 Task: Move the item due date "to the same day next month".
Action: Mouse moved to (1334, 108)
Screenshot: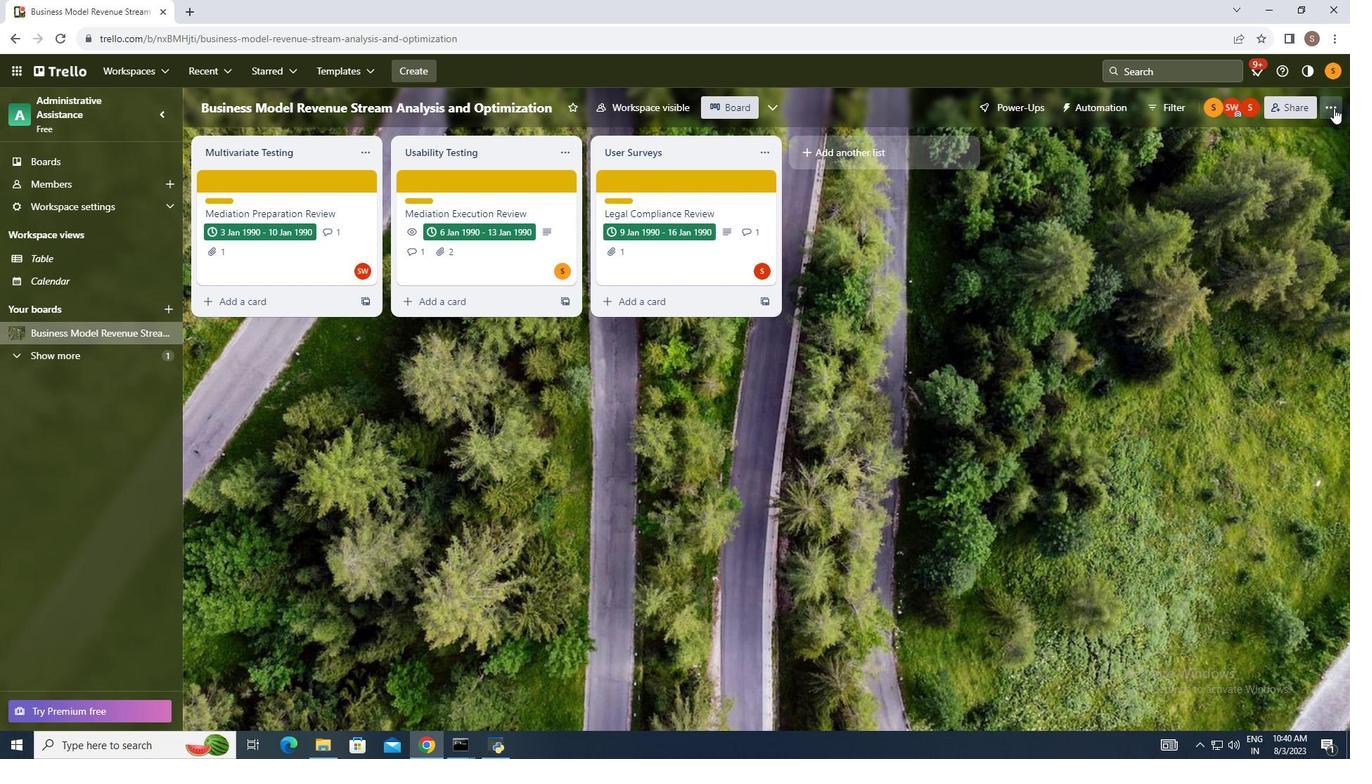 
Action: Mouse pressed left at (1334, 108)
Screenshot: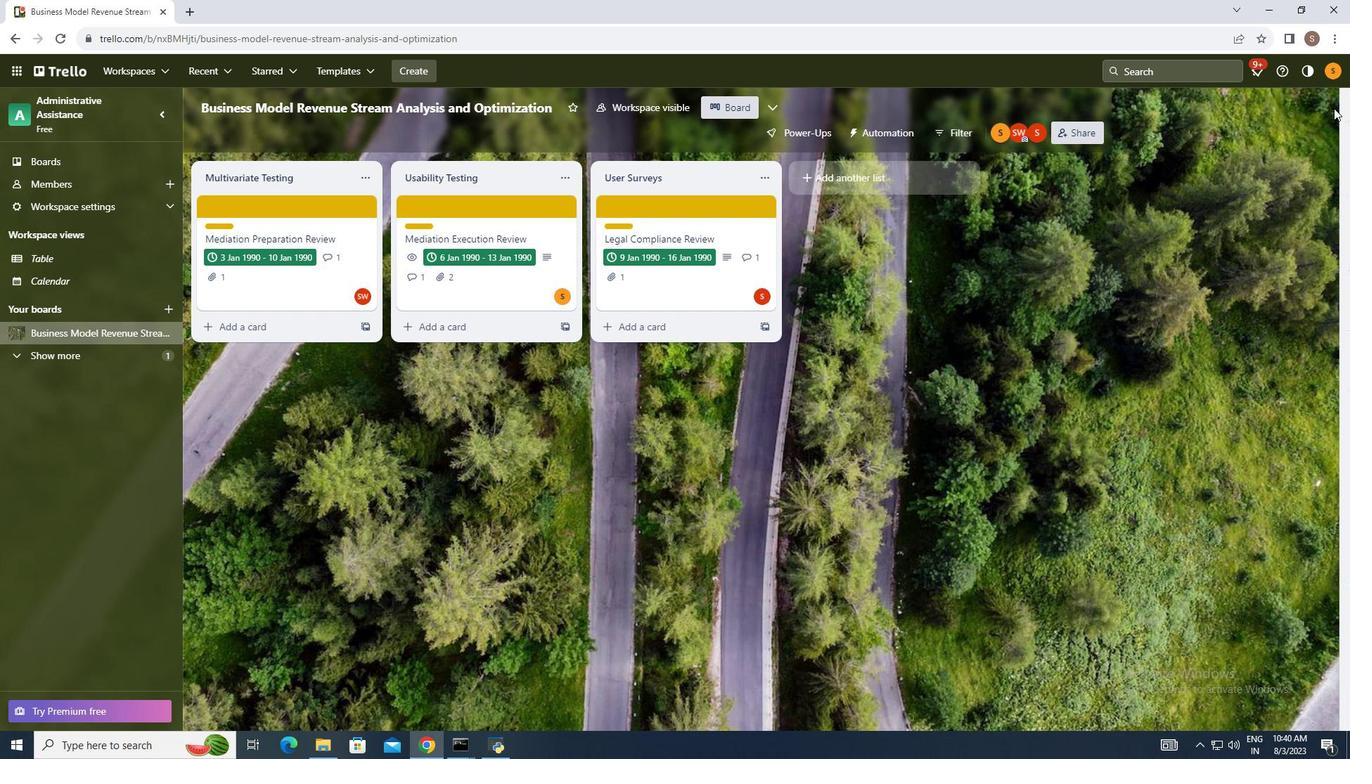 
Action: Mouse moved to (1241, 298)
Screenshot: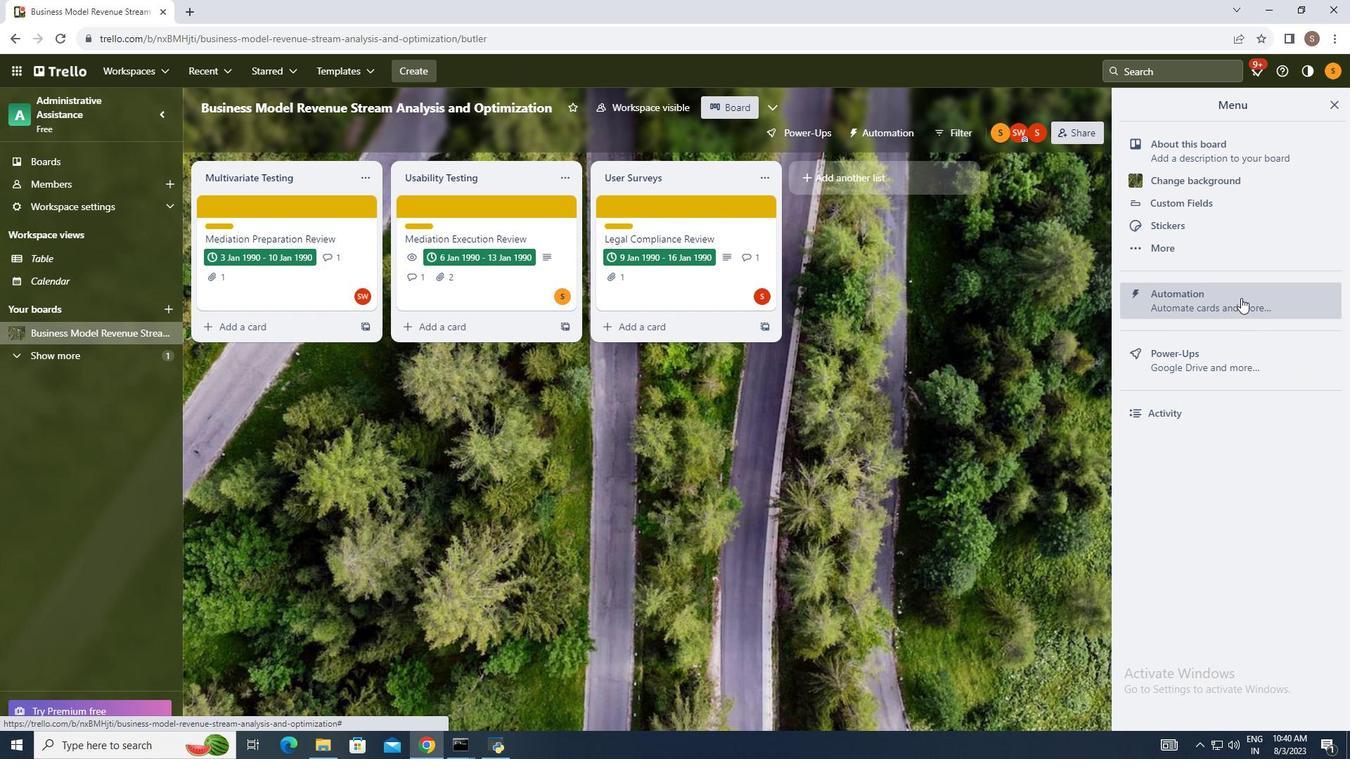 
Action: Mouse pressed left at (1241, 298)
Screenshot: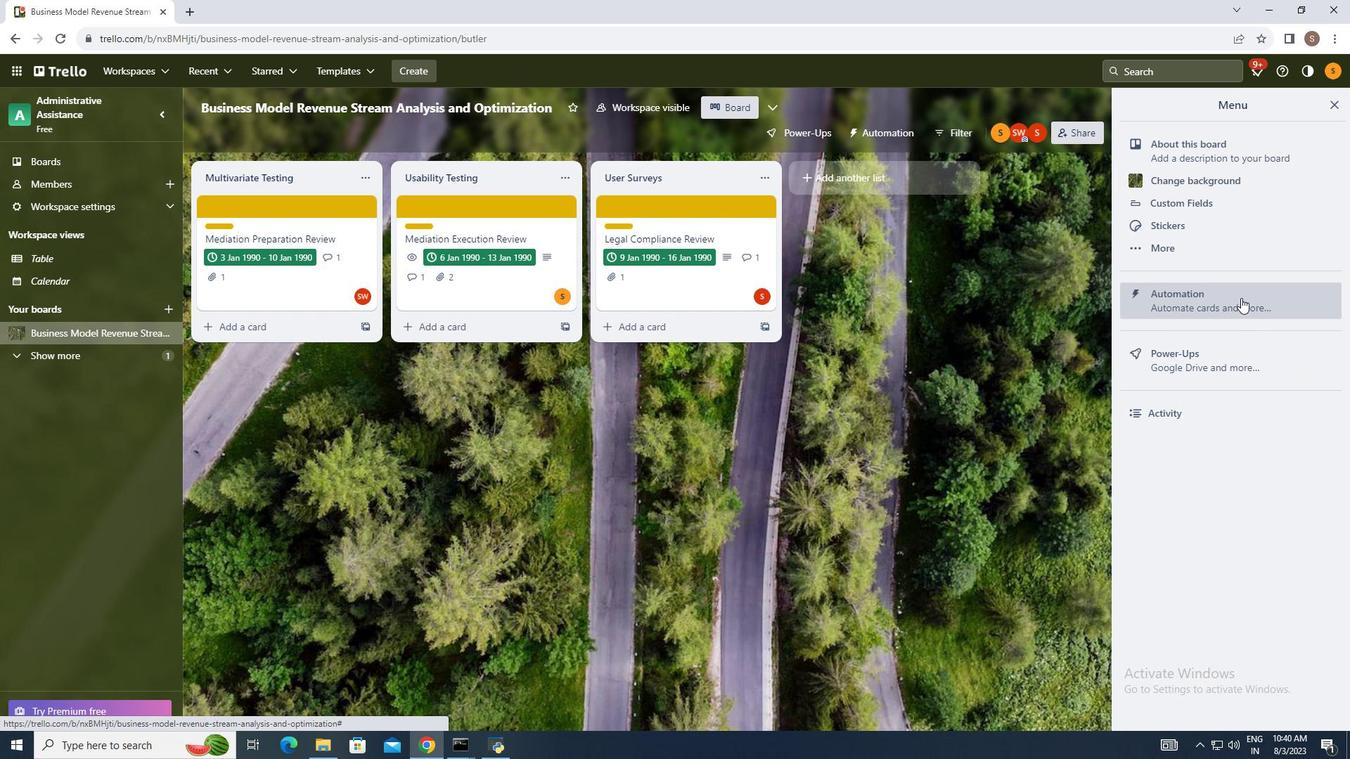 
Action: Mouse moved to (266, 379)
Screenshot: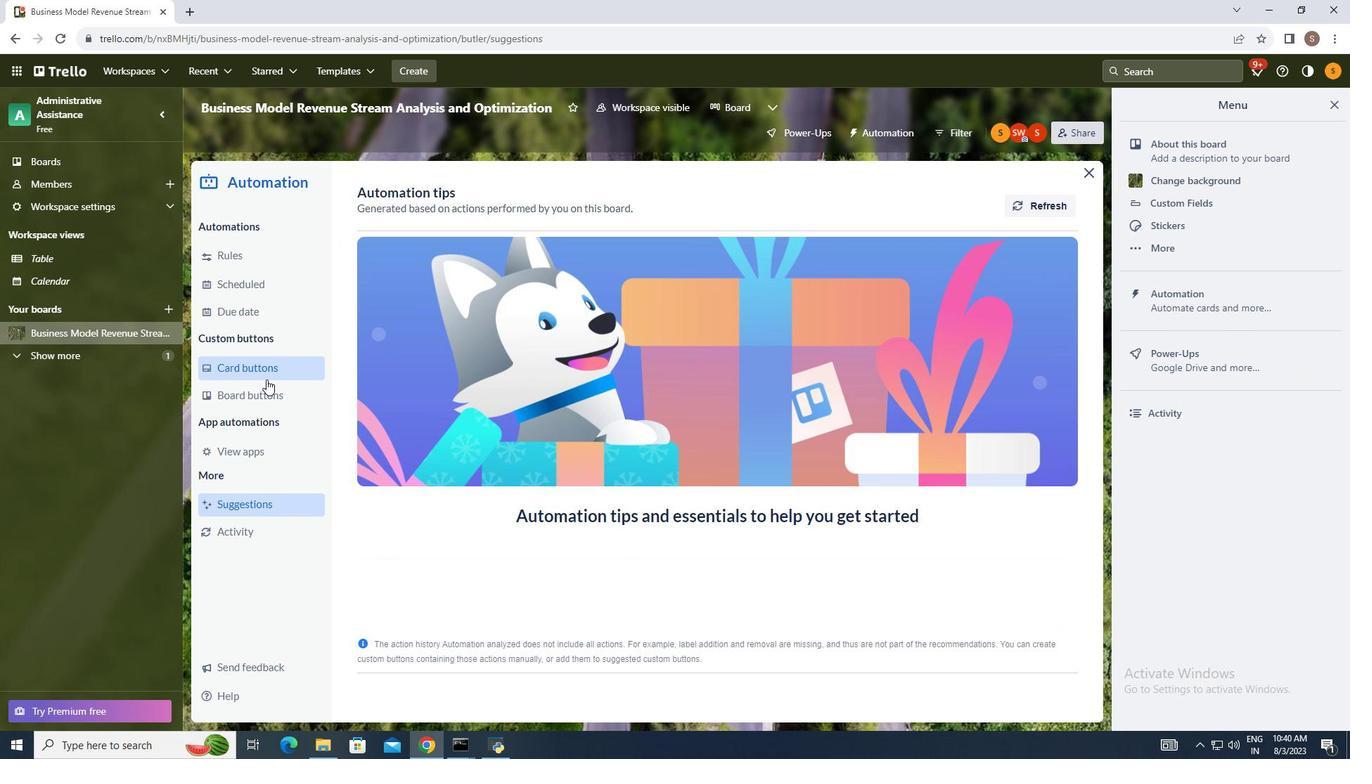 
Action: Mouse pressed left at (266, 379)
Screenshot: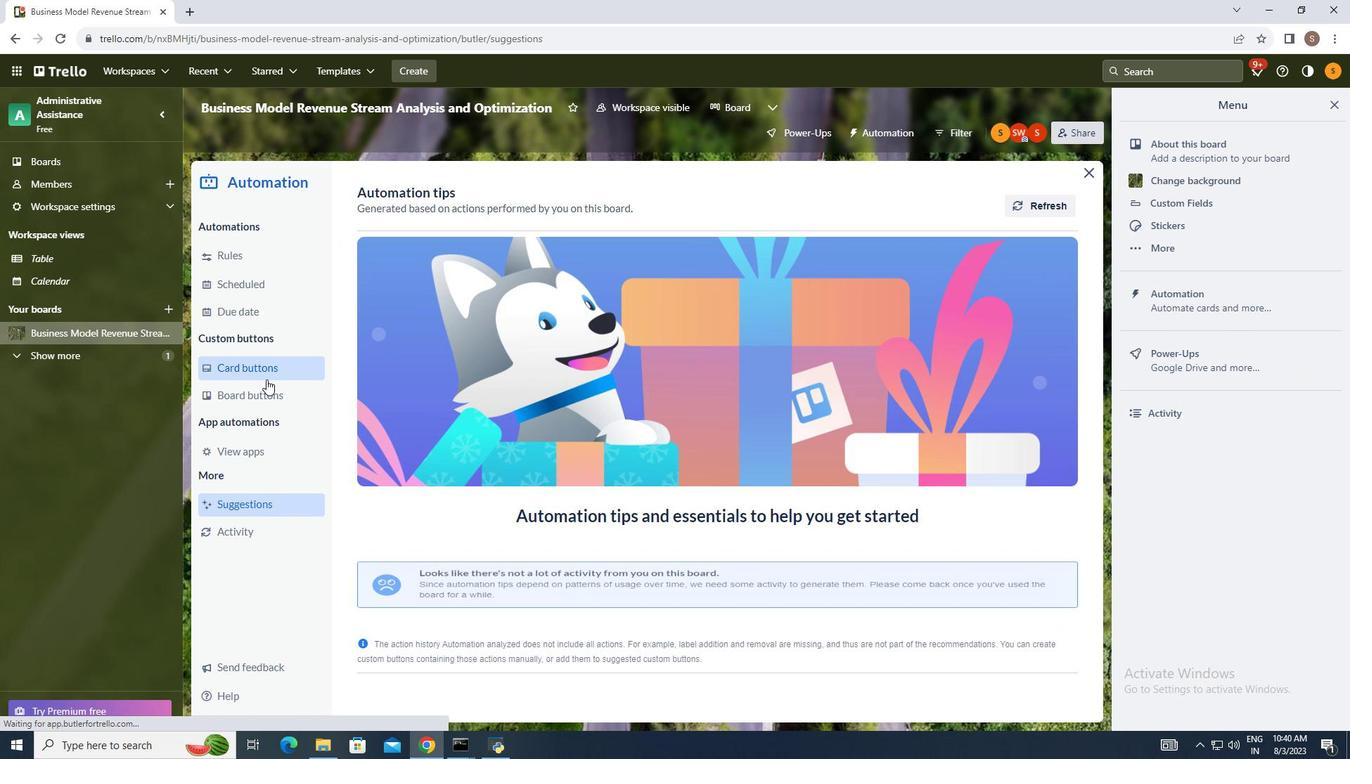 
Action: Mouse moved to (1014, 200)
Screenshot: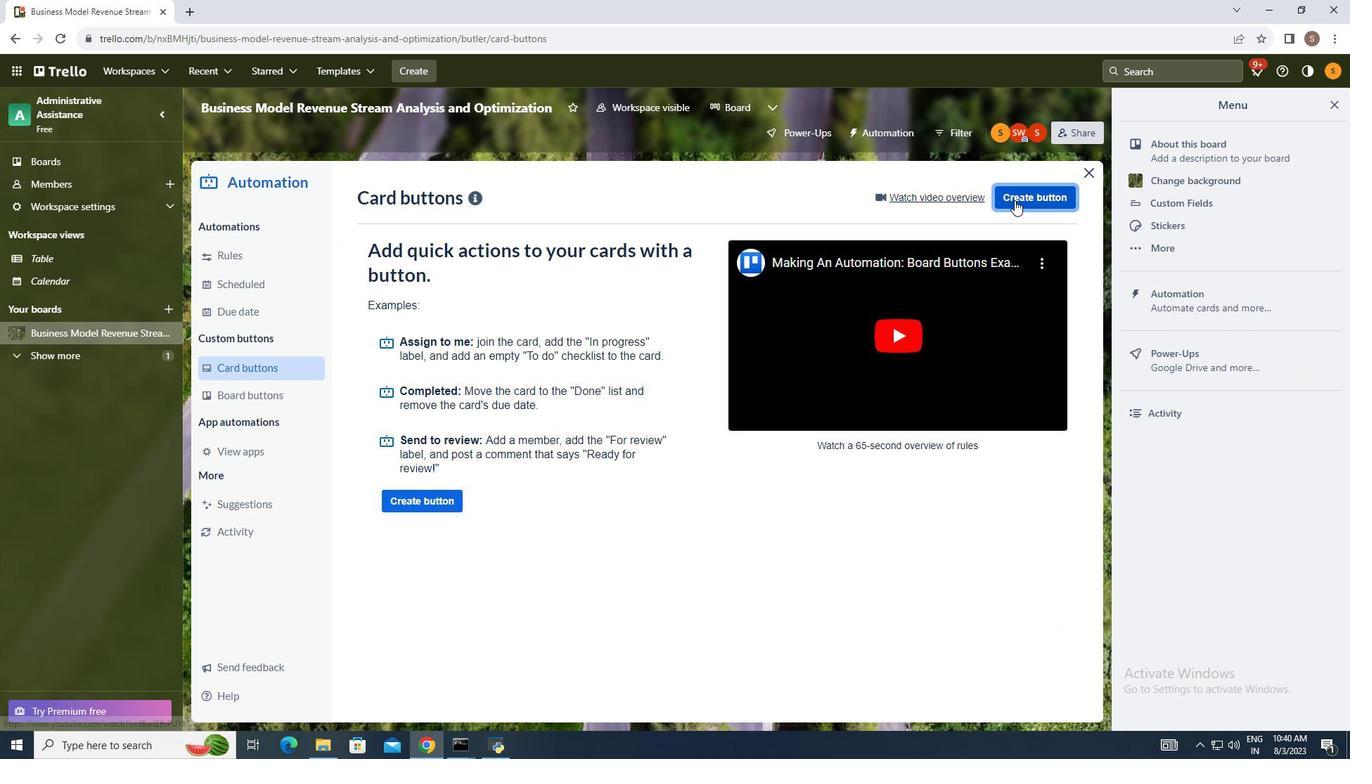 
Action: Mouse pressed left at (1014, 200)
Screenshot: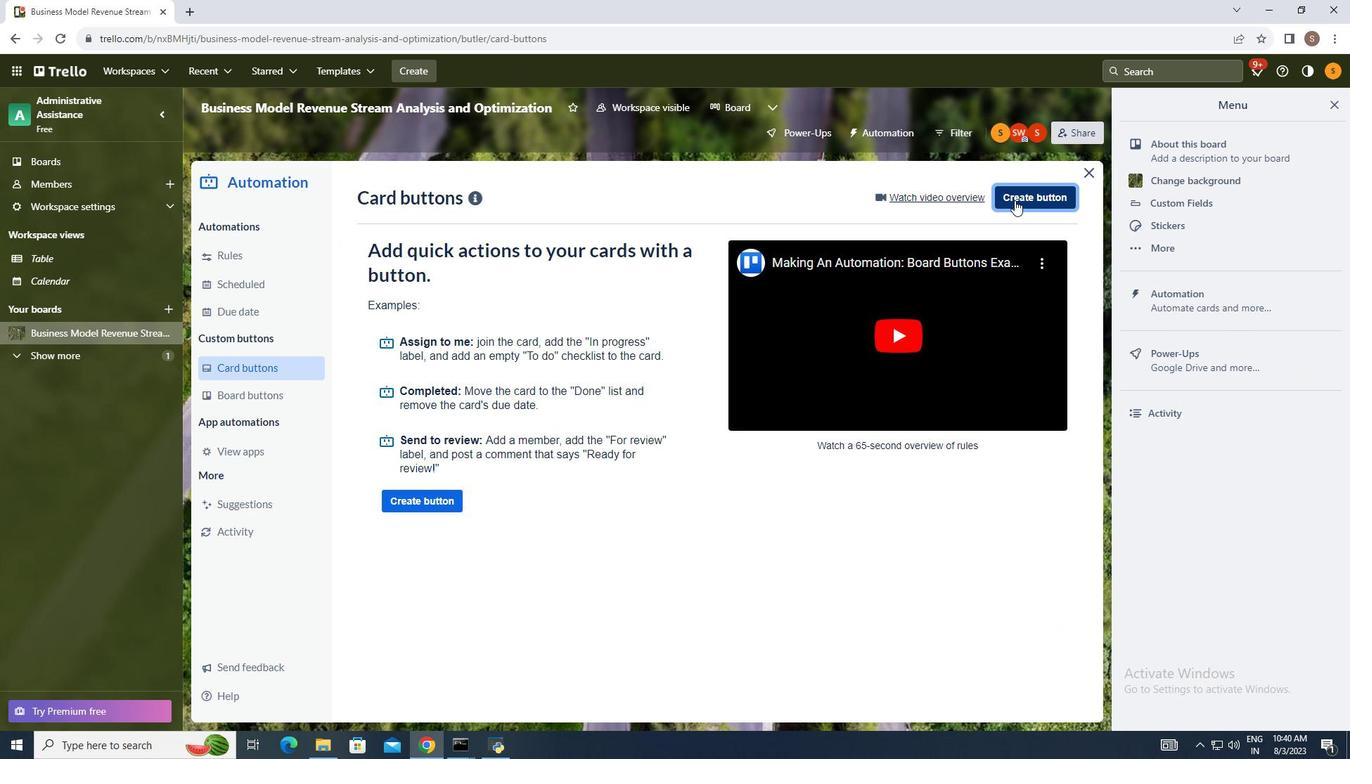 
Action: Mouse moved to (730, 384)
Screenshot: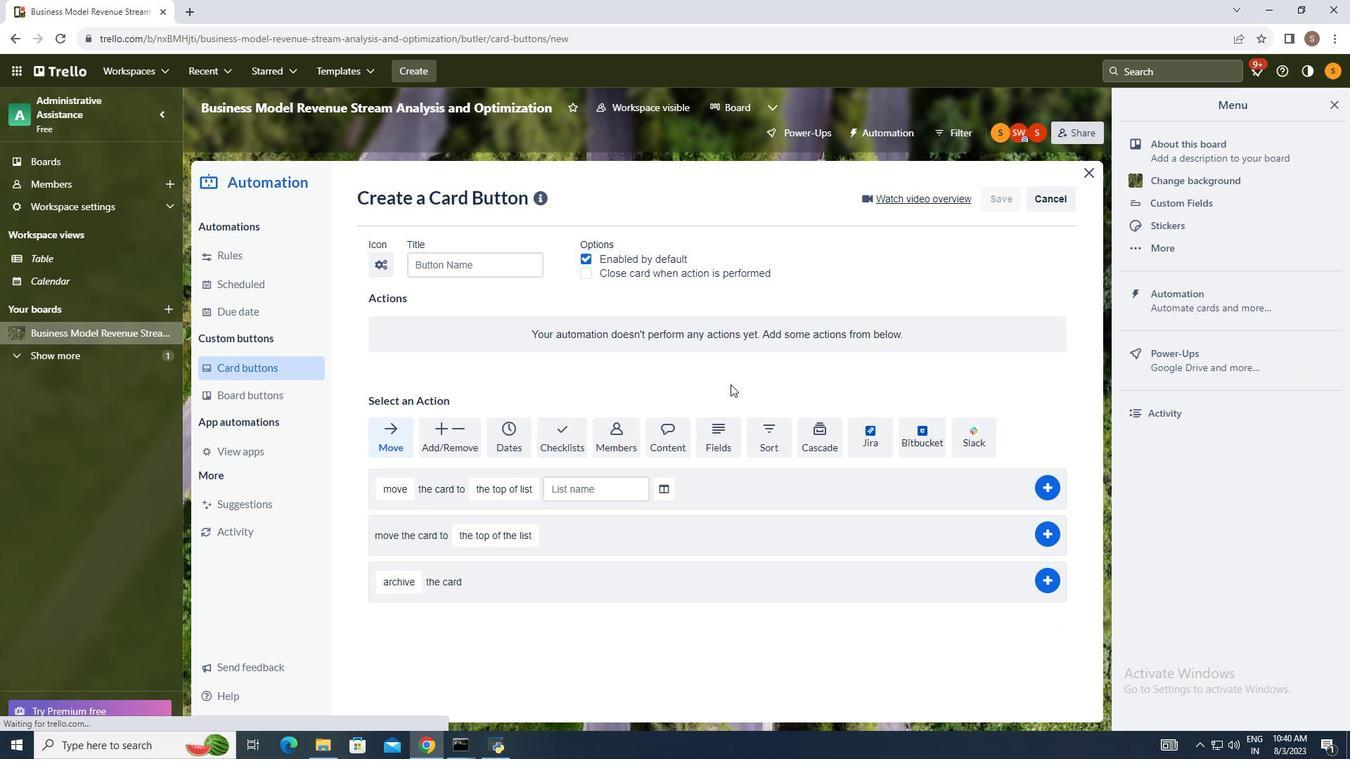 
Action: Mouse pressed left at (730, 384)
Screenshot: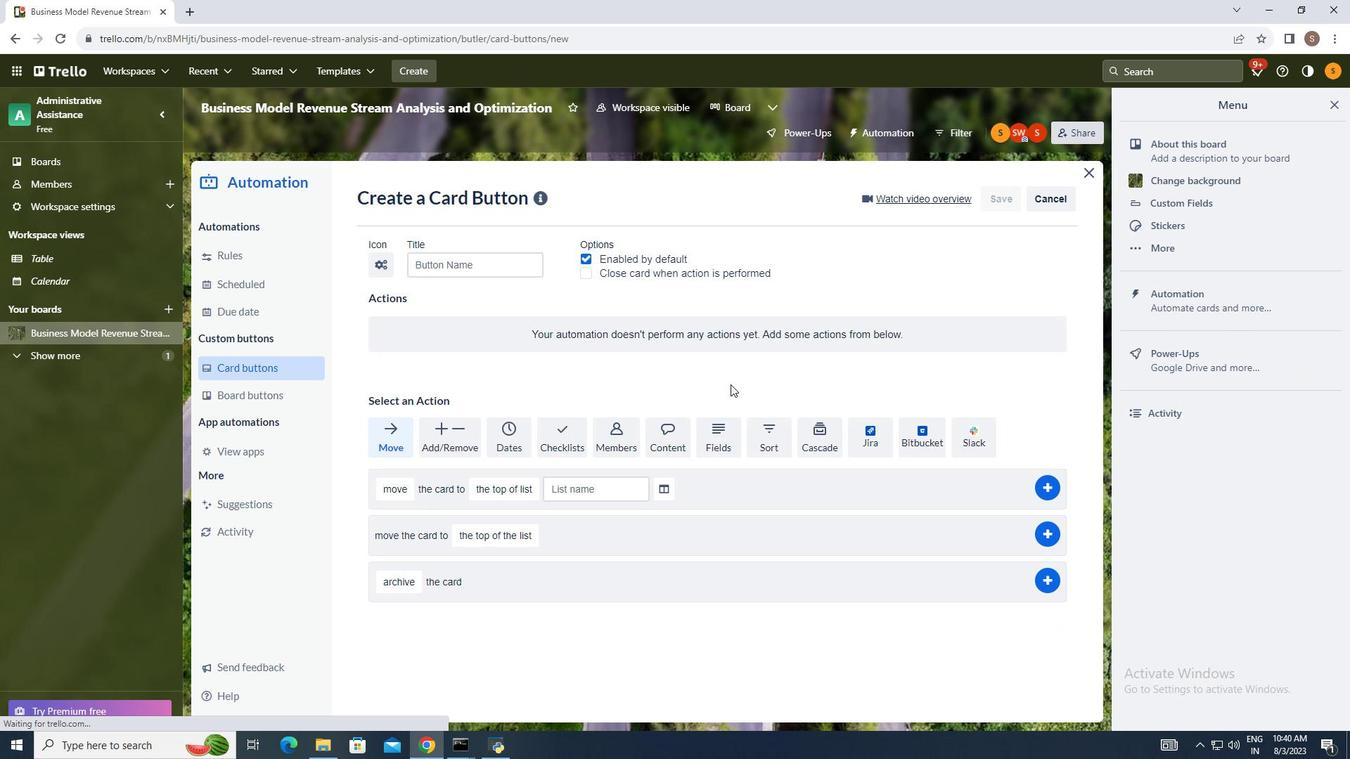 
Action: Mouse moved to (565, 431)
Screenshot: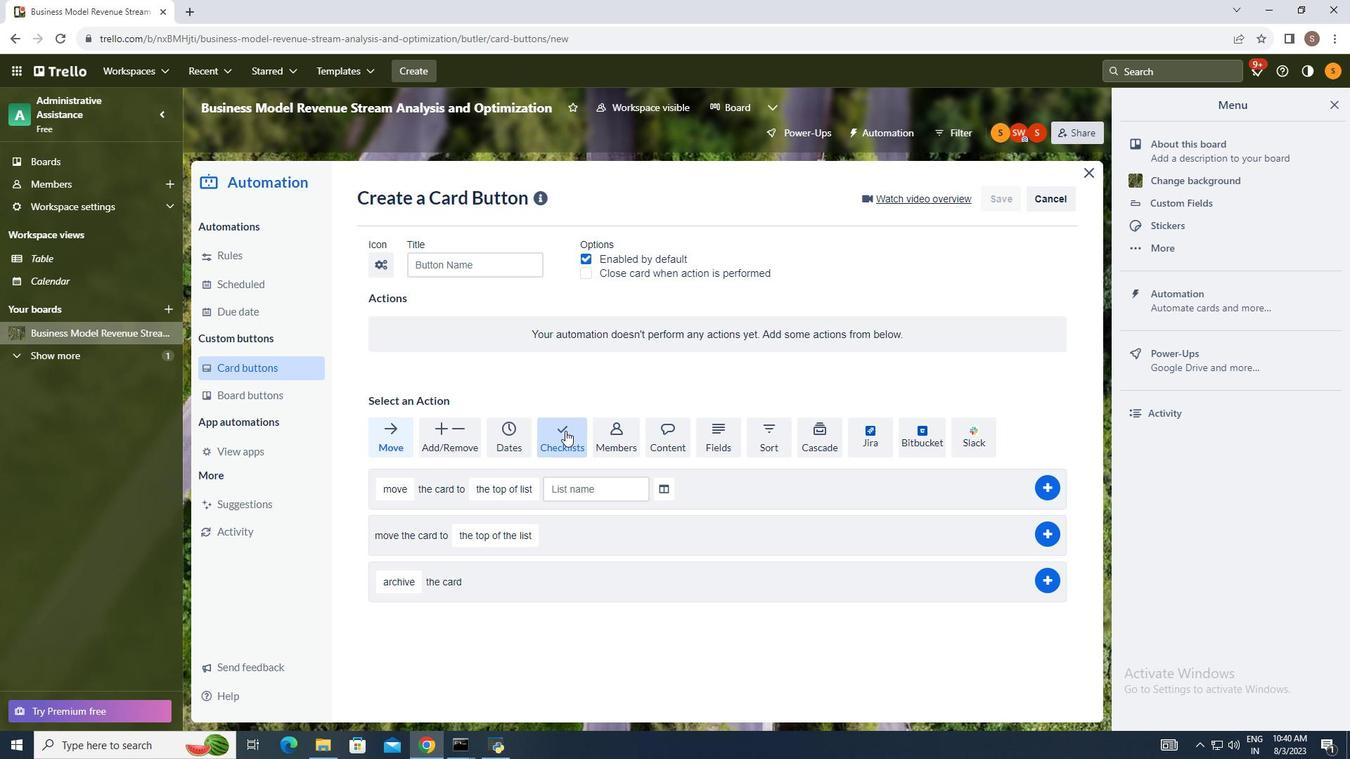 
Action: Mouse pressed left at (565, 431)
Screenshot: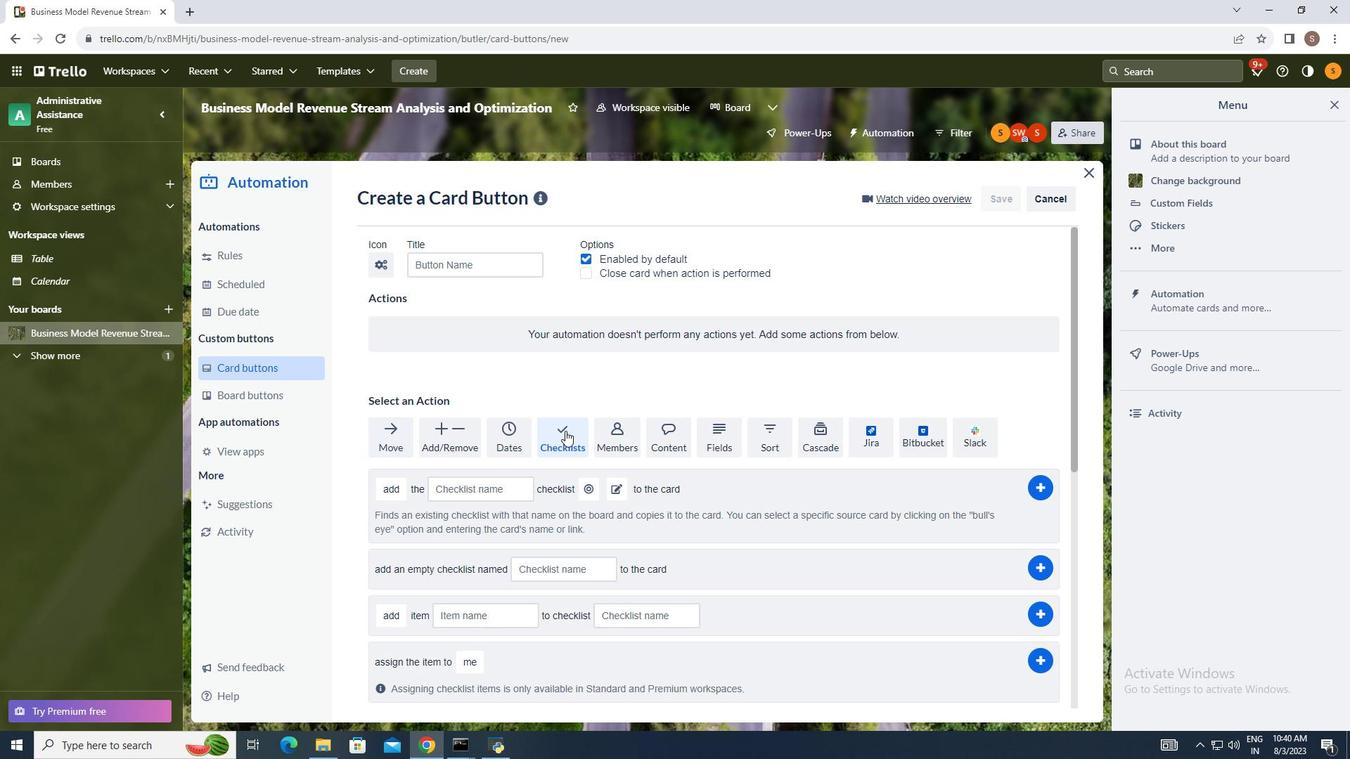 
Action: Mouse moved to (479, 514)
Screenshot: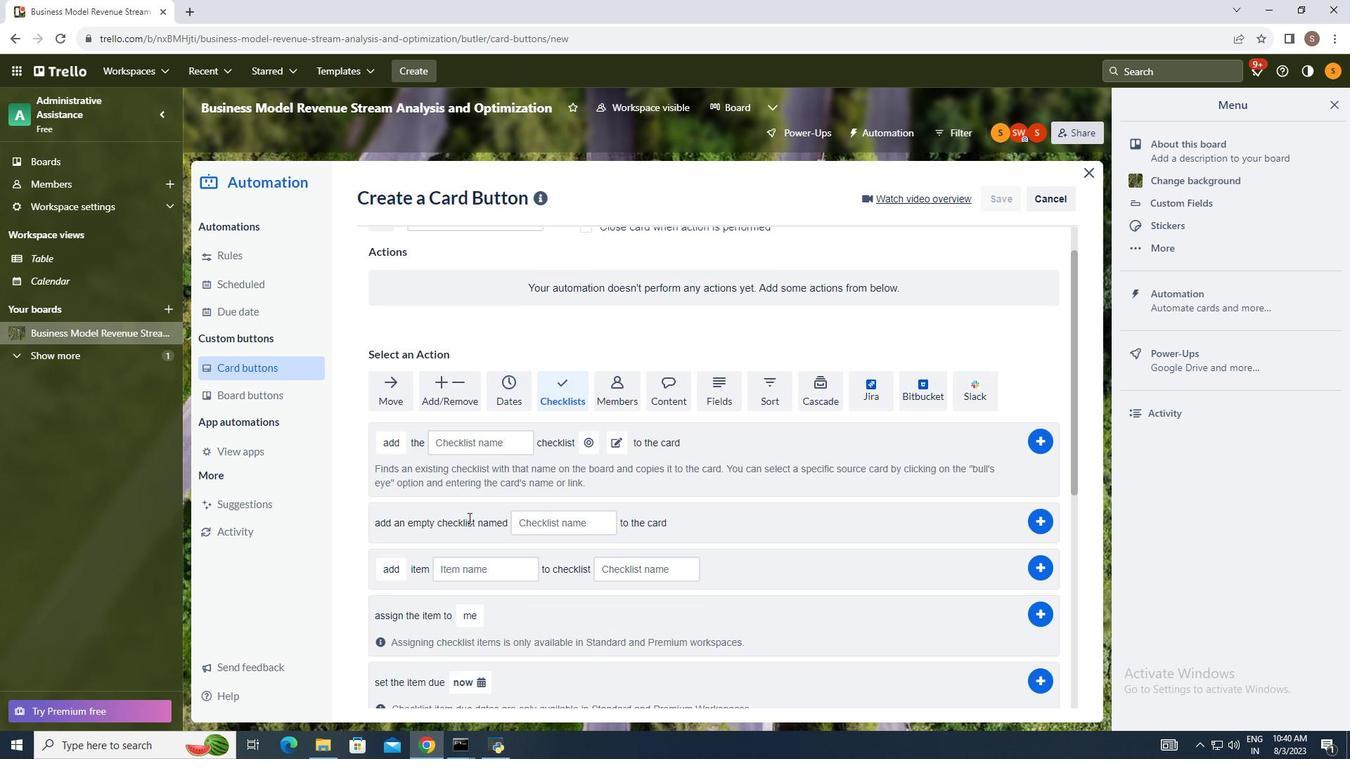 
Action: Mouse scrolled (482, 512) with delta (0, 0)
Screenshot: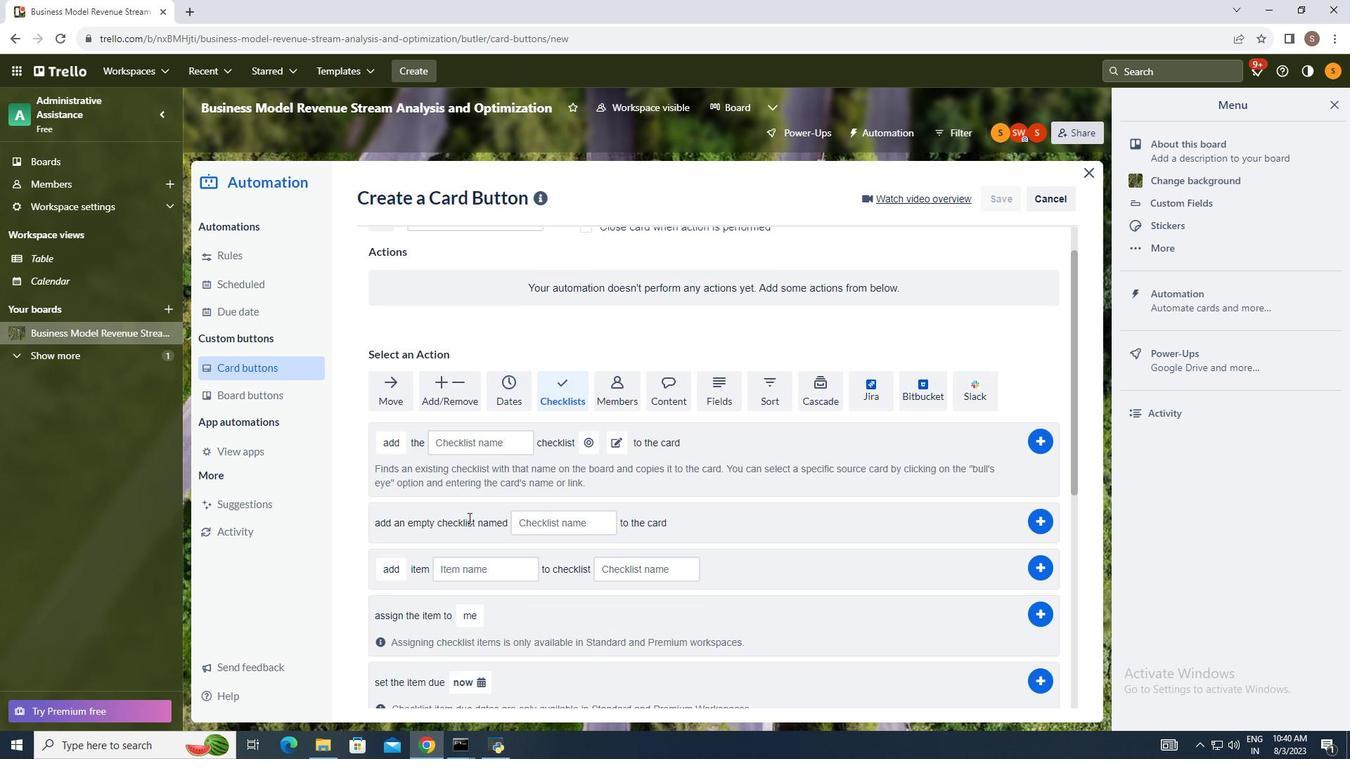 
Action: Mouse moved to (468, 518)
Screenshot: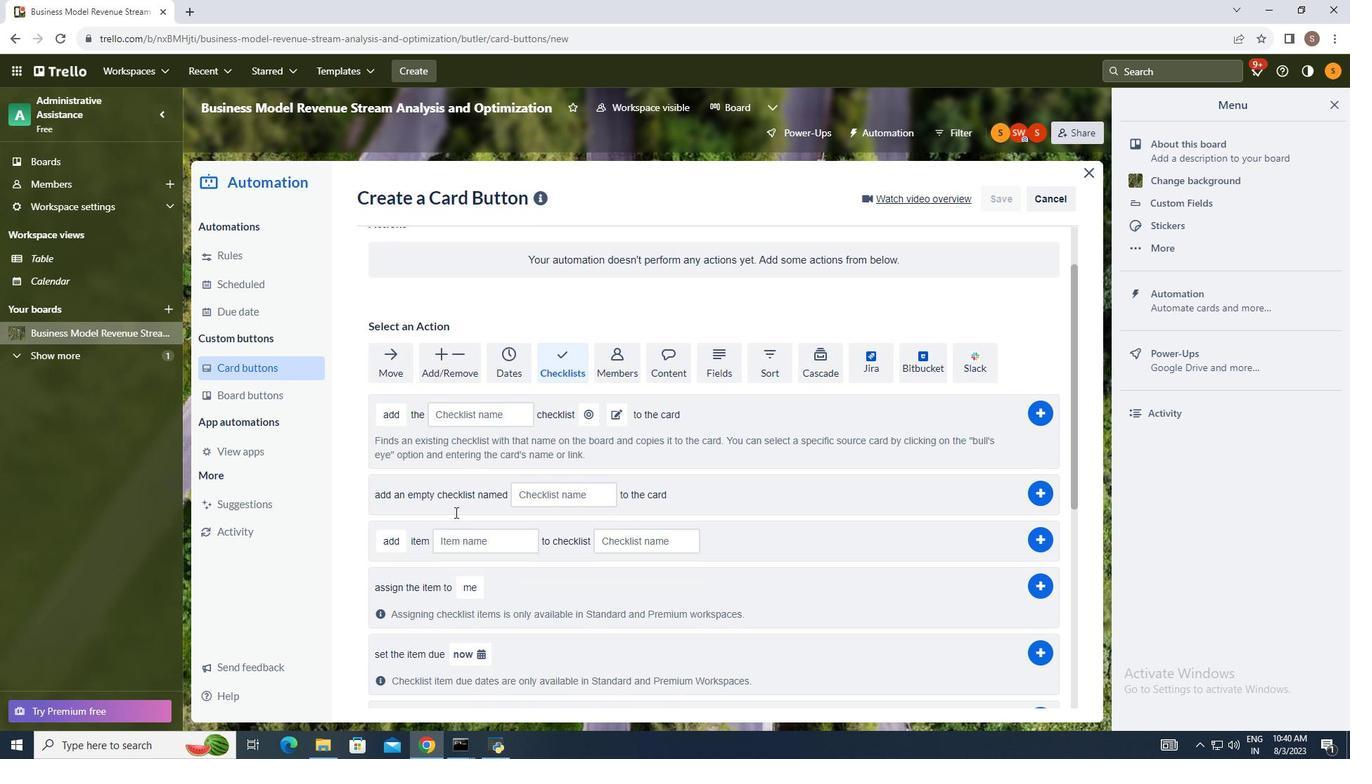 
Action: Mouse scrolled (468, 517) with delta (0, 0)
Screenshot: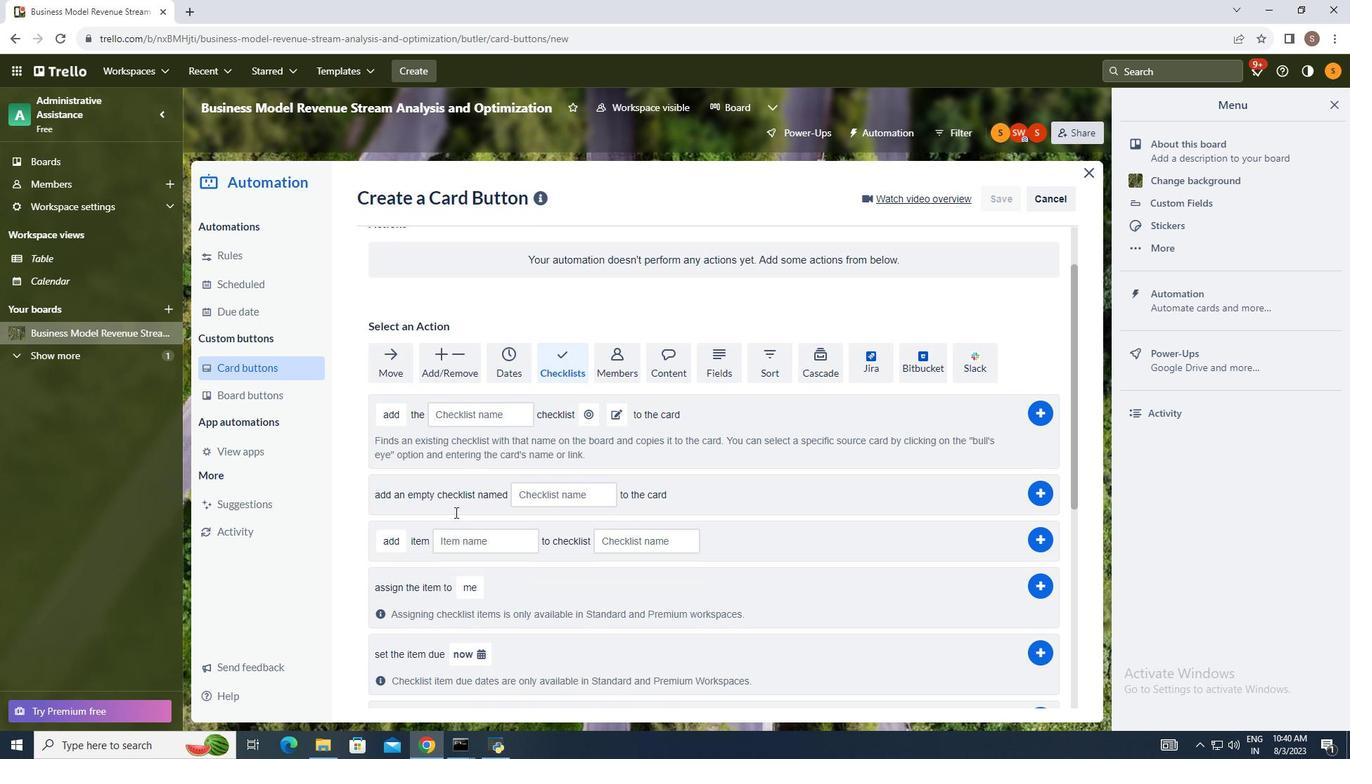 
Action: Mouse moved to (459, 519)
Screenshot: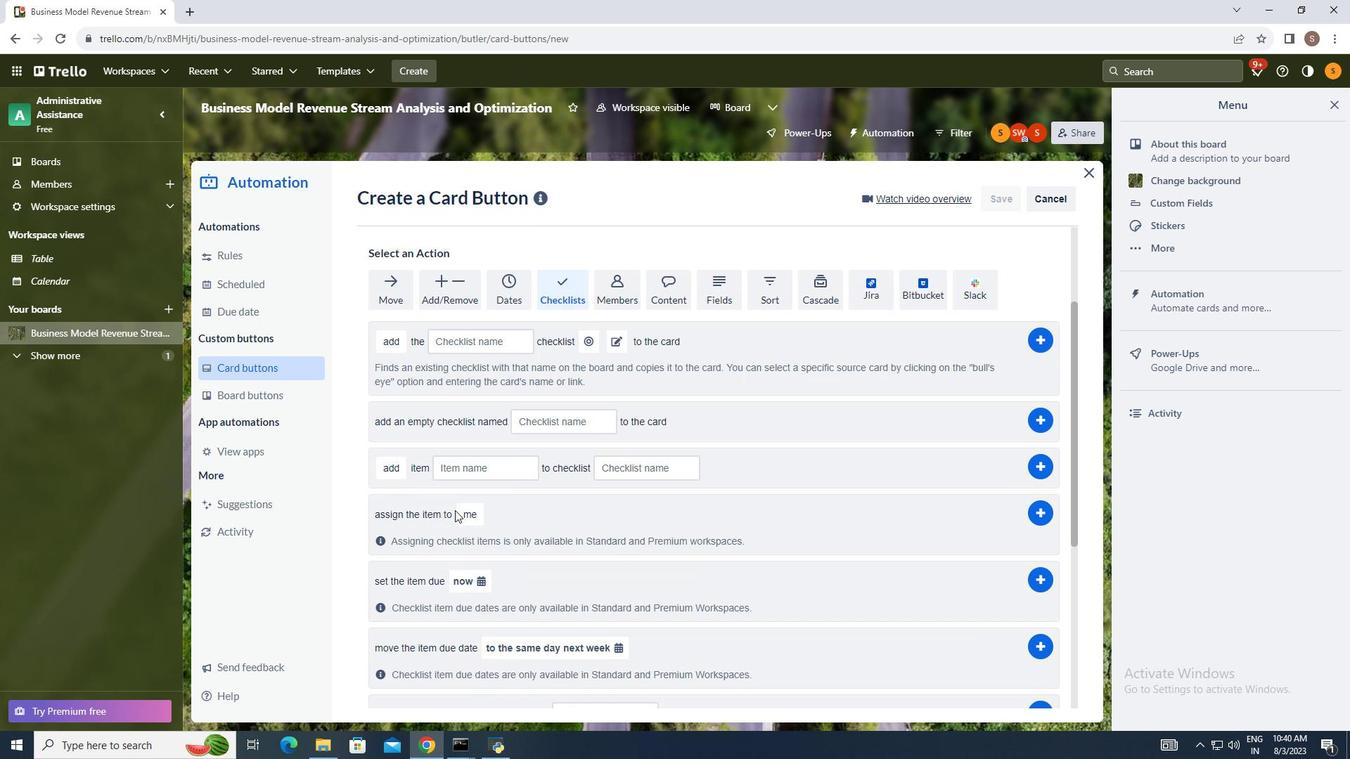 
Action: Mouse scrolled (466, 519) with delta (0, 0)
Screenshot: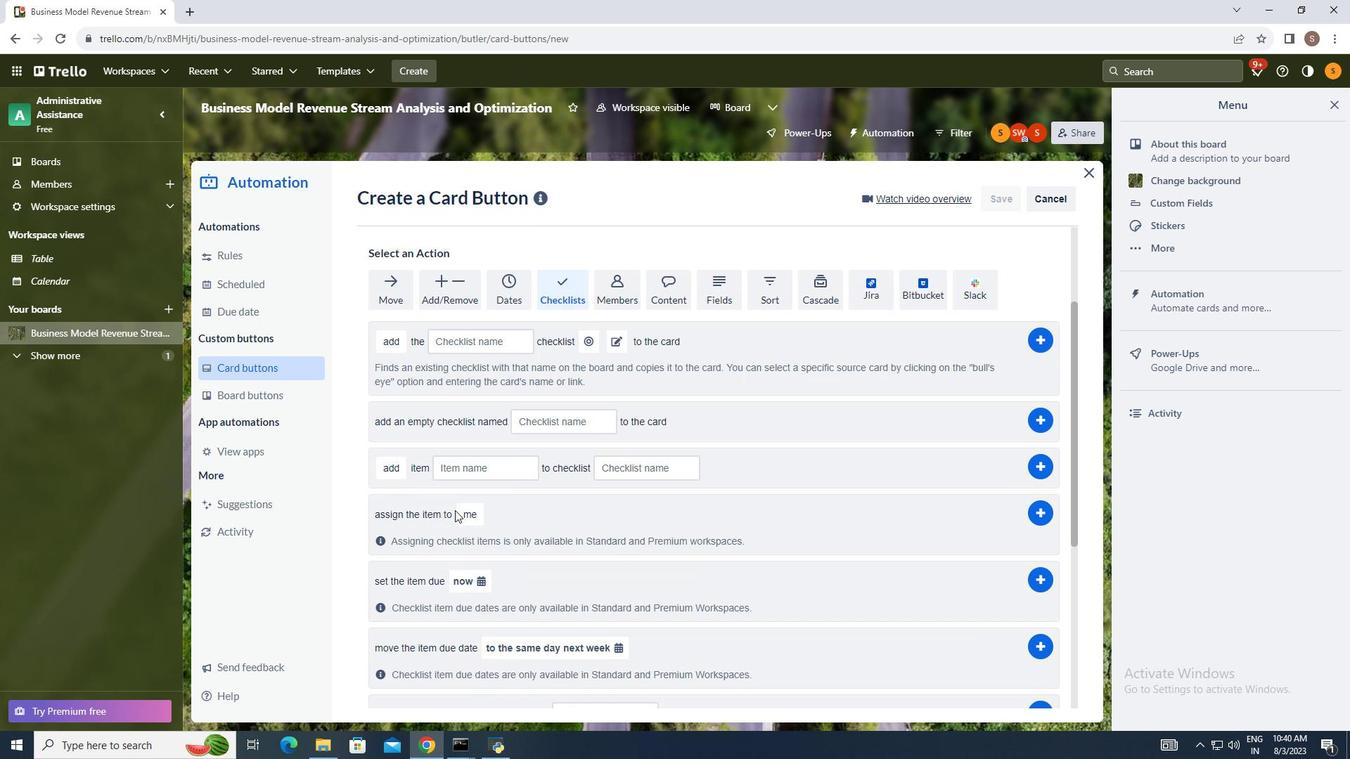 
Action: Mouse moved to (410, 511)
Screenshot: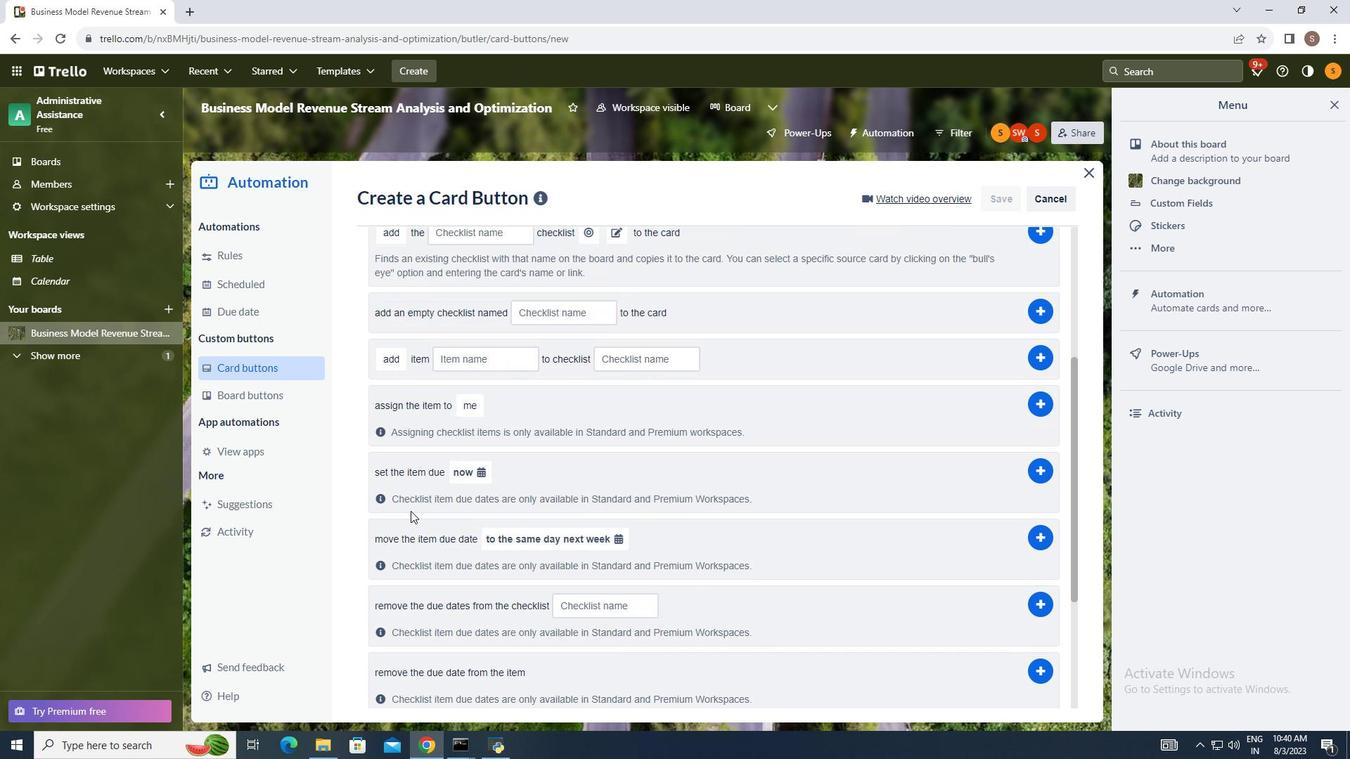 
Action: Mouse scrolled (410, 510) with delta (0, 0)
Screenshot: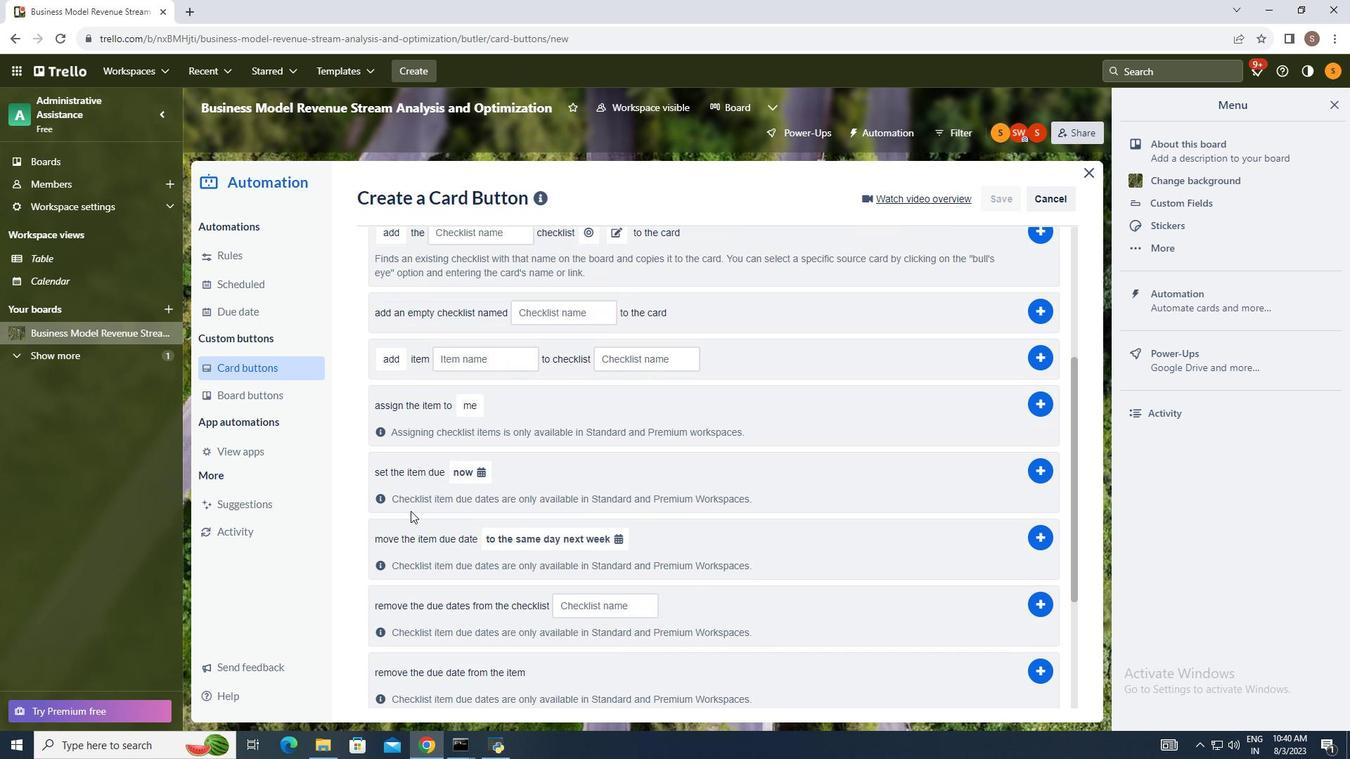
Action: Mouse moved to (526, 504)
Screenshot: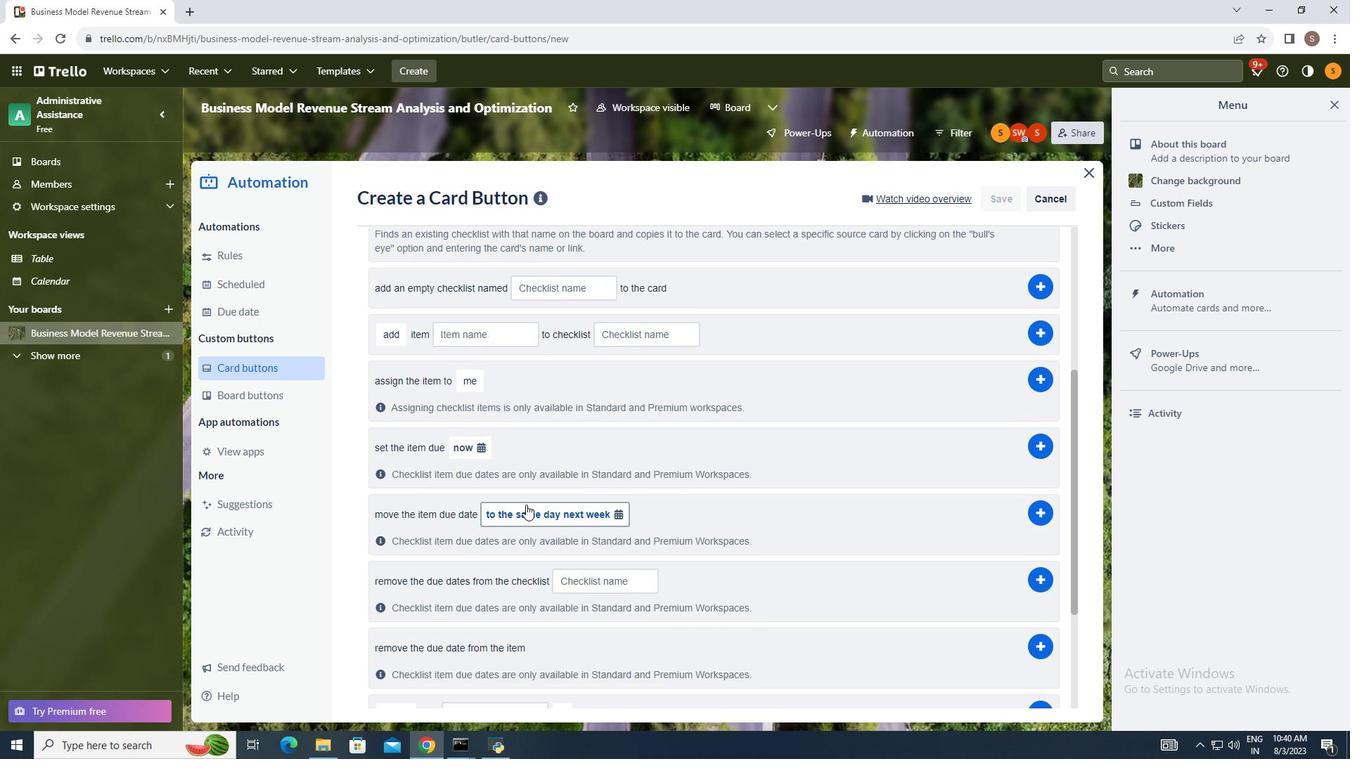 
Action: Mouse pressed left at (526, 504)
Screenshot: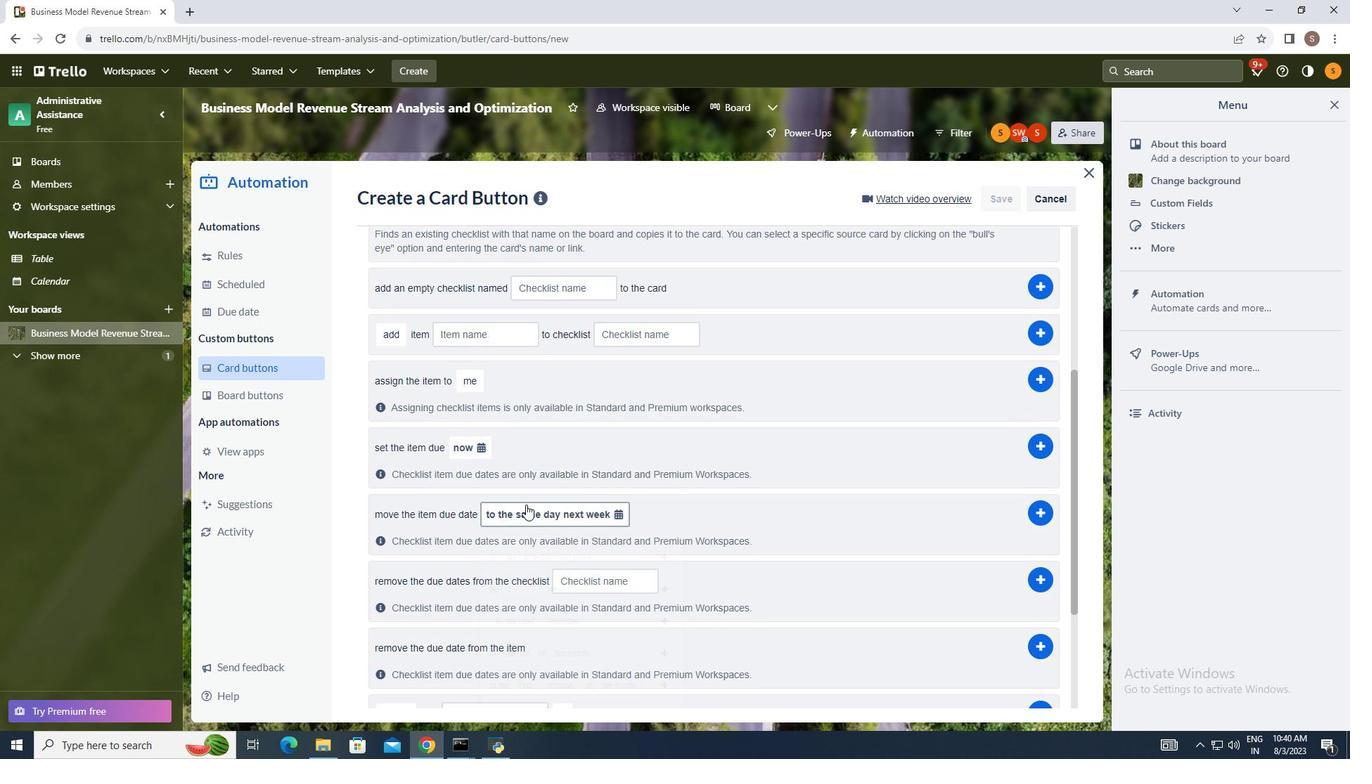 
Action: Mouse moved to (565, 561)
Screenshot: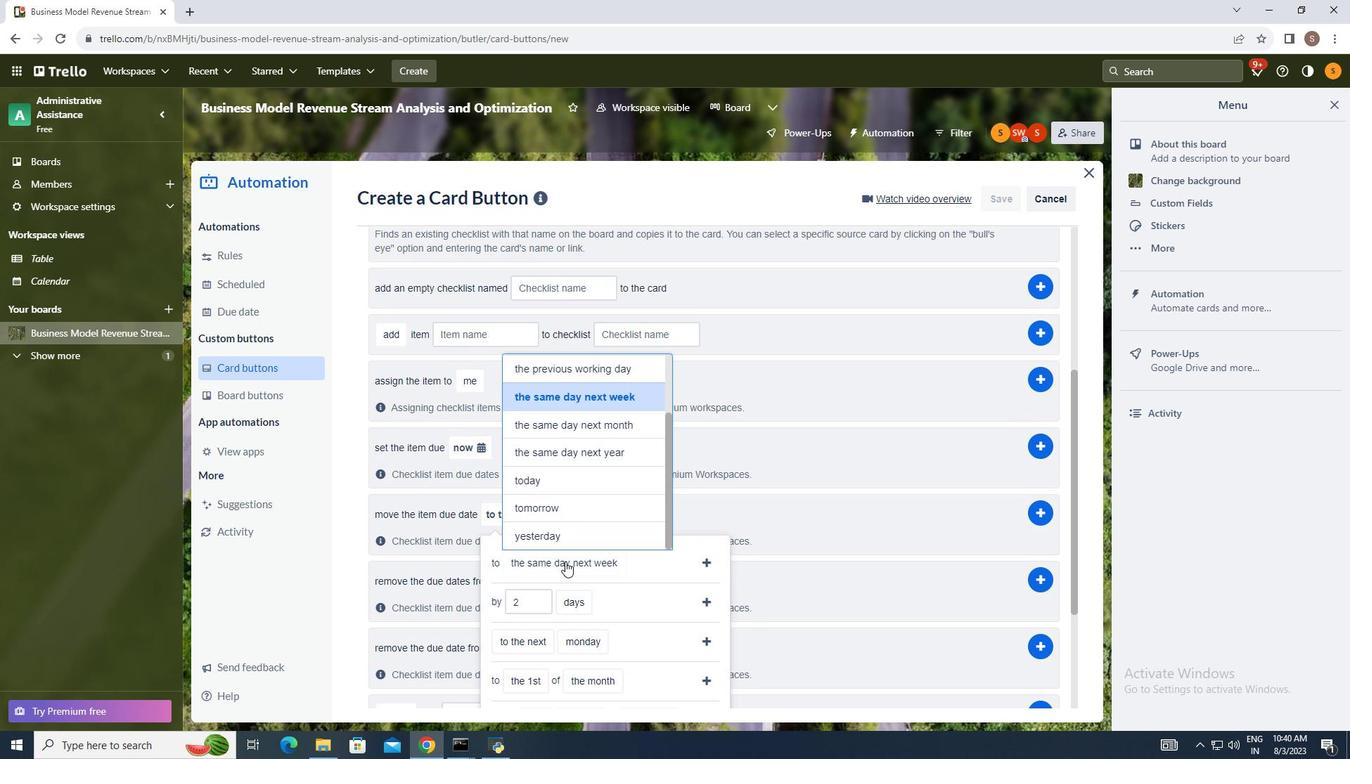 
Action: Mouse pressed left at (565, 561)
Screenshot: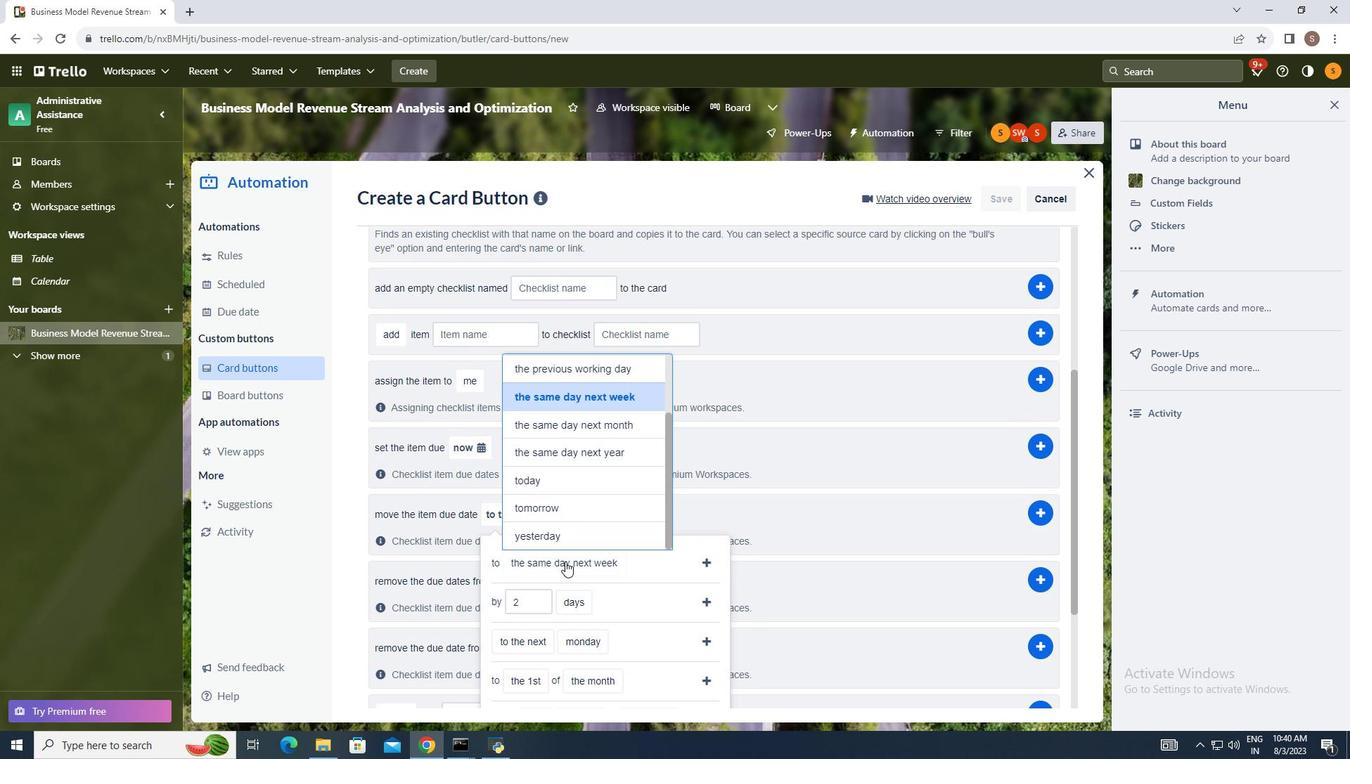
Action: Mouse moved to (598, 422)
Screenshot: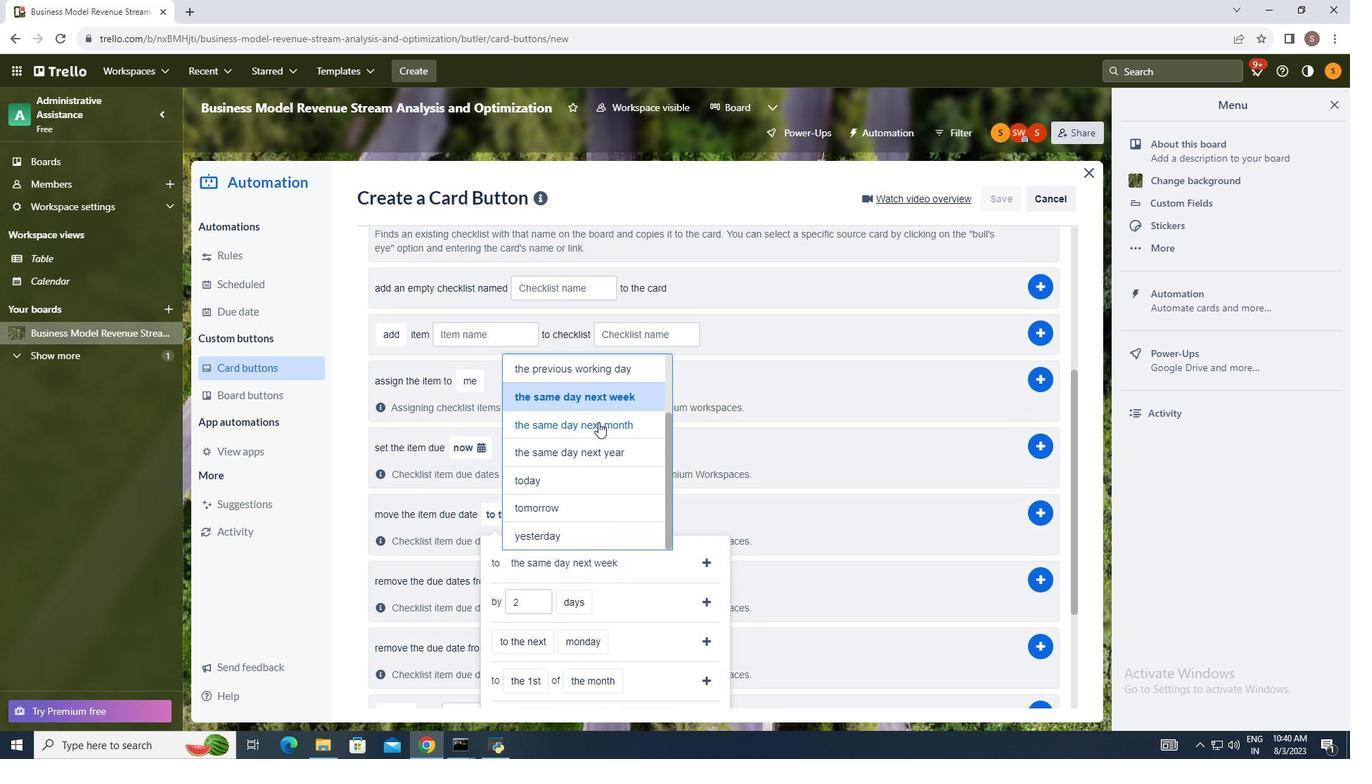 
Action: Mouse pressed left at (598, 422)
Screenshot: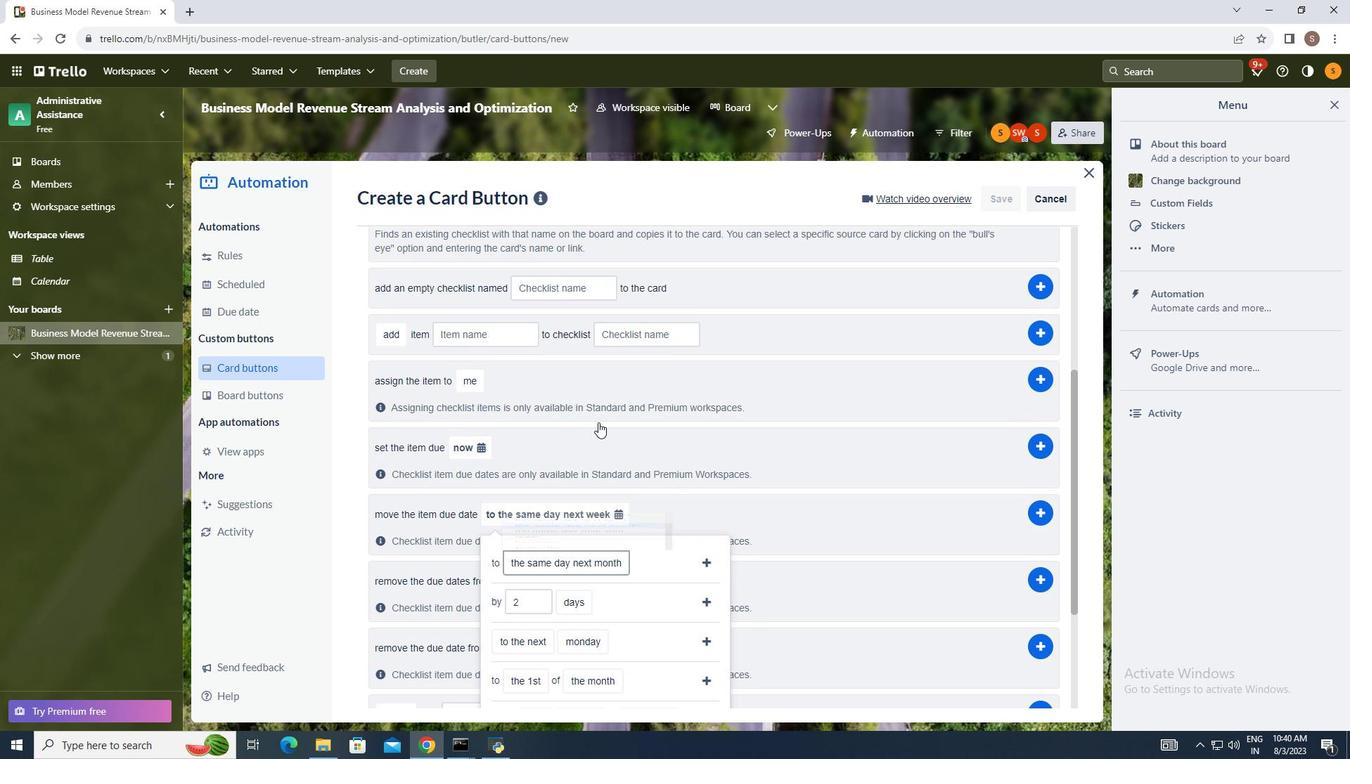 
Action: Mouse moved to (710, 564)
Screenshot: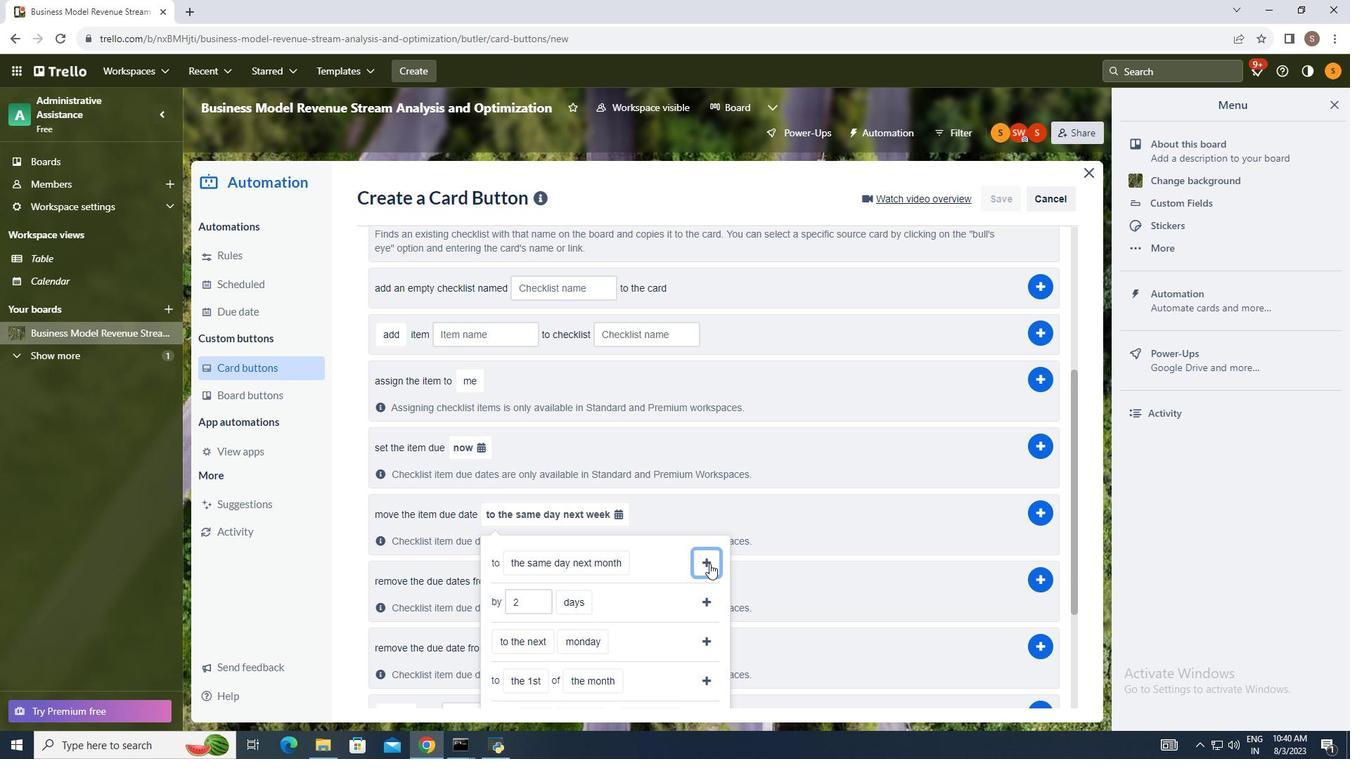 
Action: Mouse pressed left at (710, 564)
Screenshot: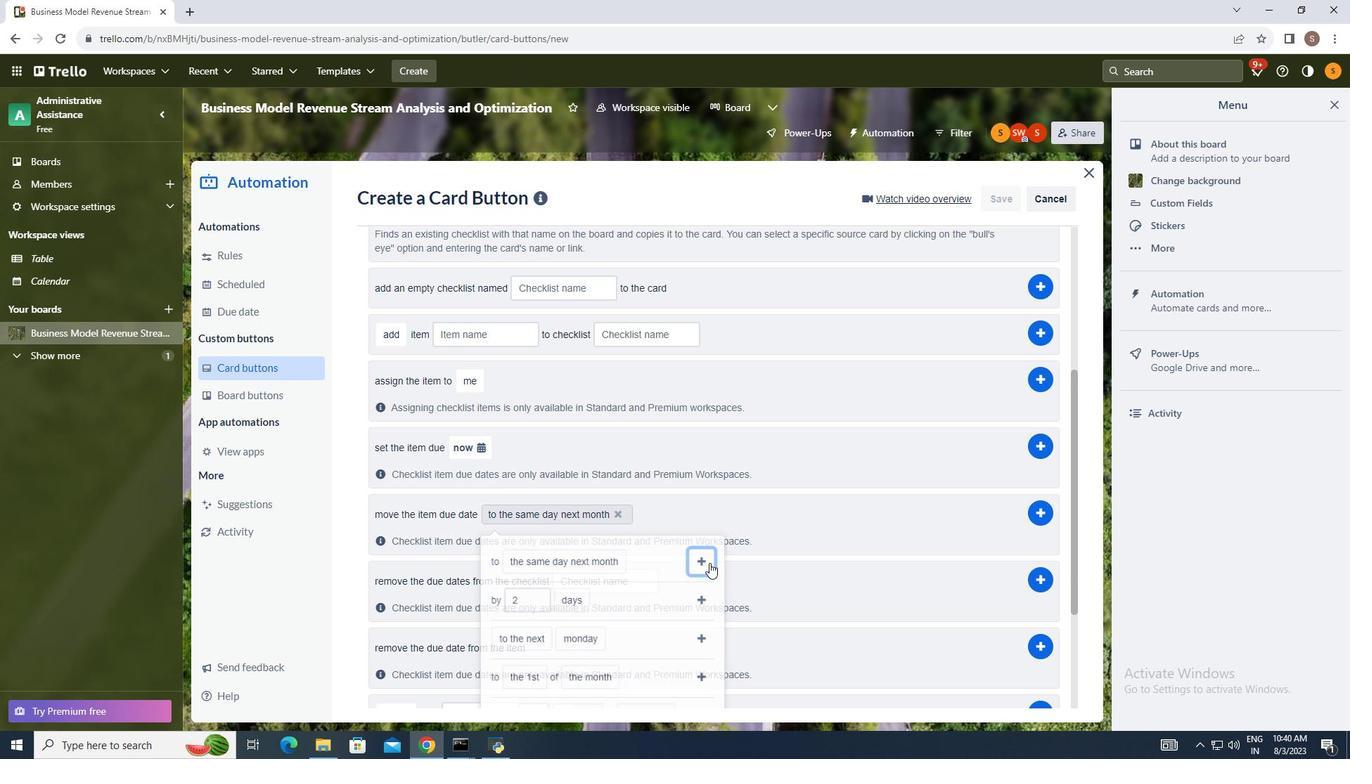 
Action: Mouse moved to (1035, 513)
Screenshot: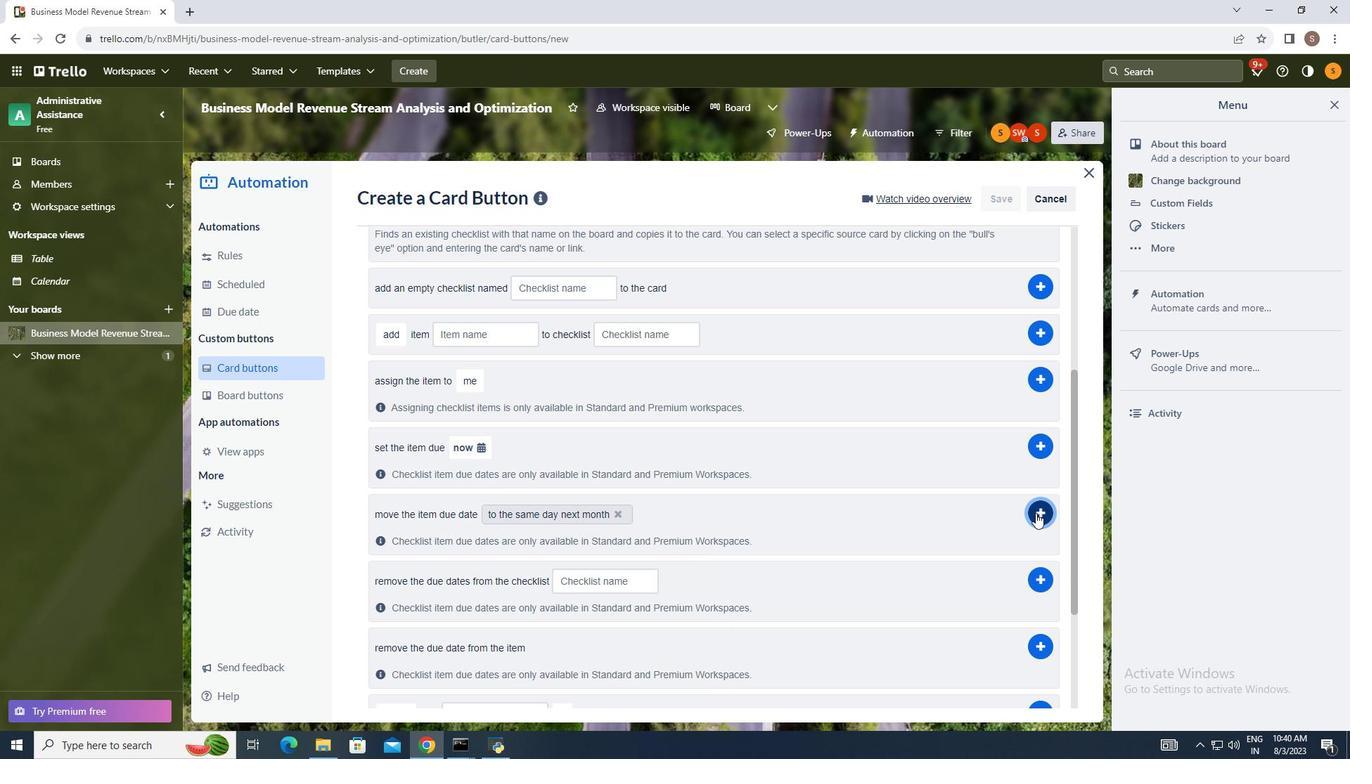 
Action: Mouse pressed left at (1035, 513)
Screenshot: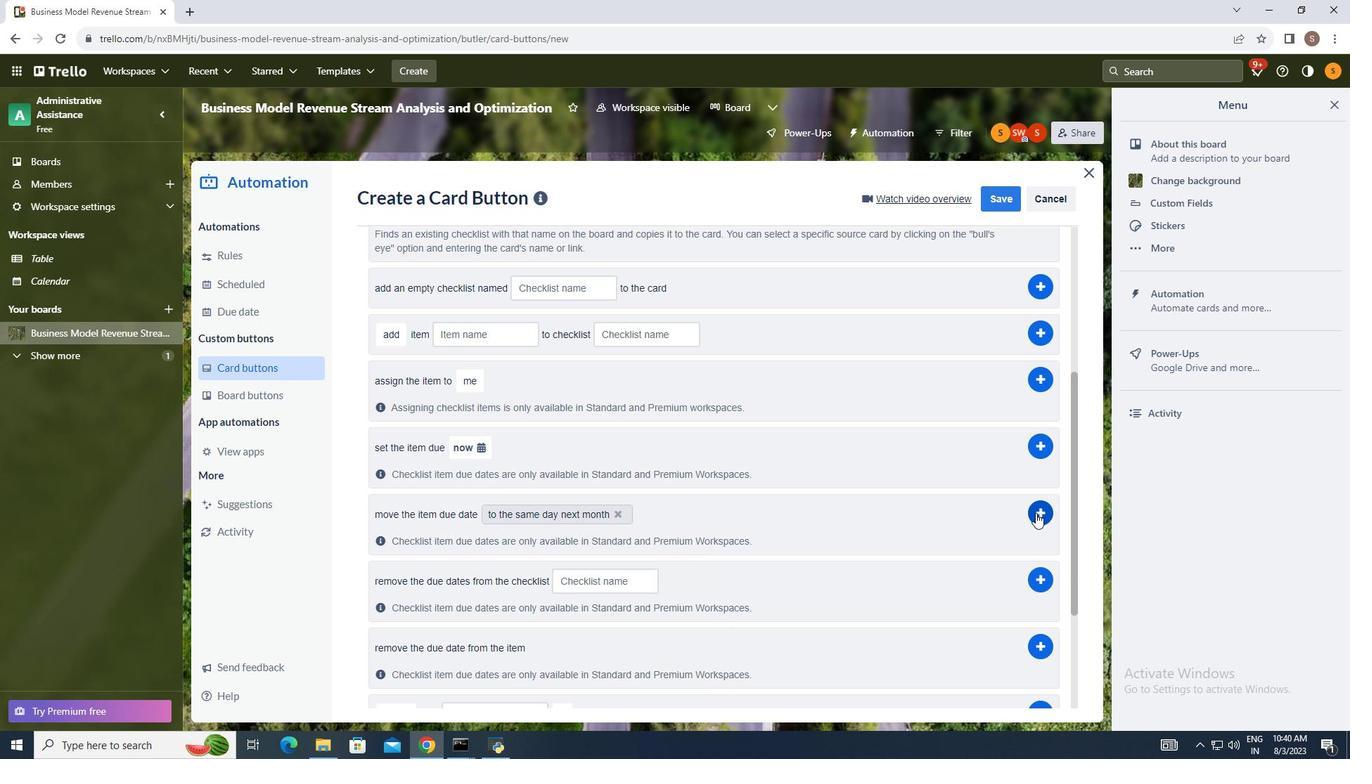 
Action: Mouse moved to (1186, 498)
Screenshot: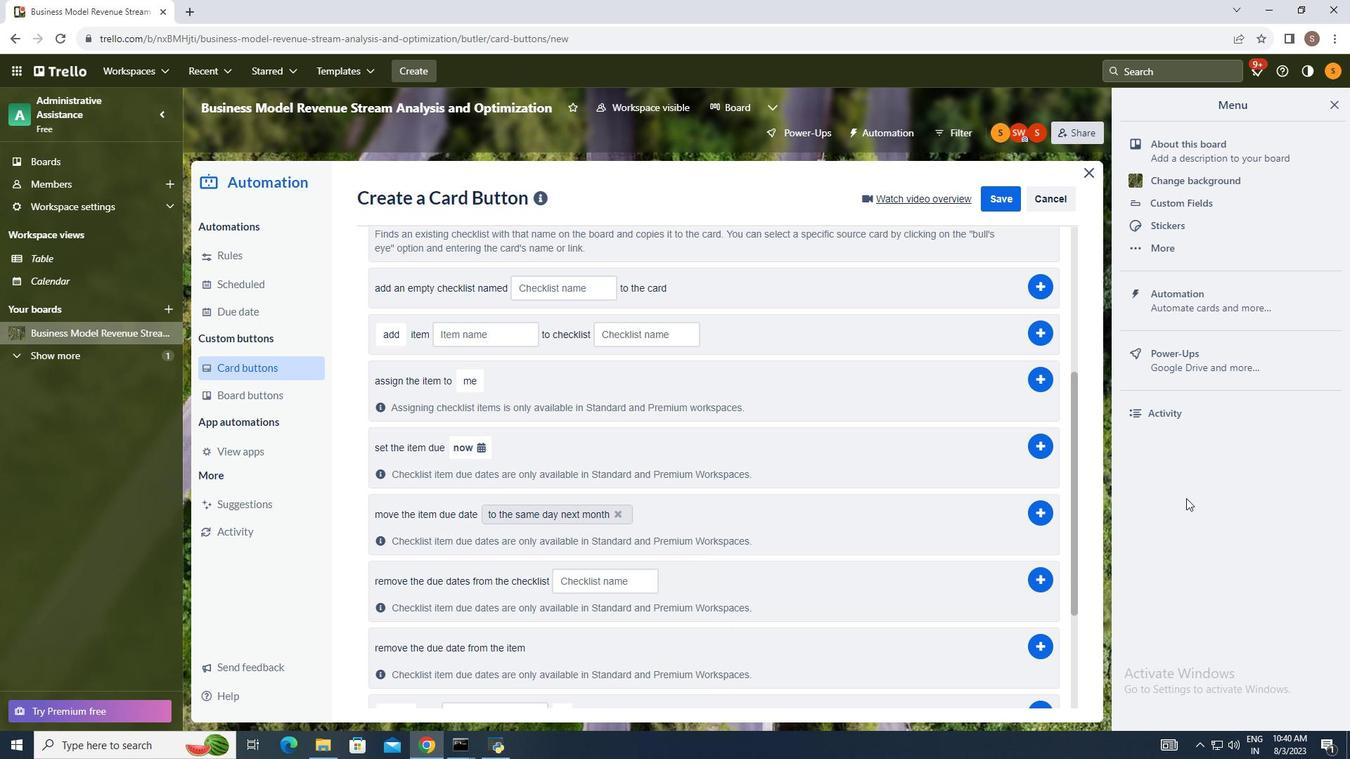 
